 Task: Add Birch Benders Monk Fruit Sweetened Classic Maple Syrup to the cart.
Action: Mouse moved to (739, 277)
Screenshot: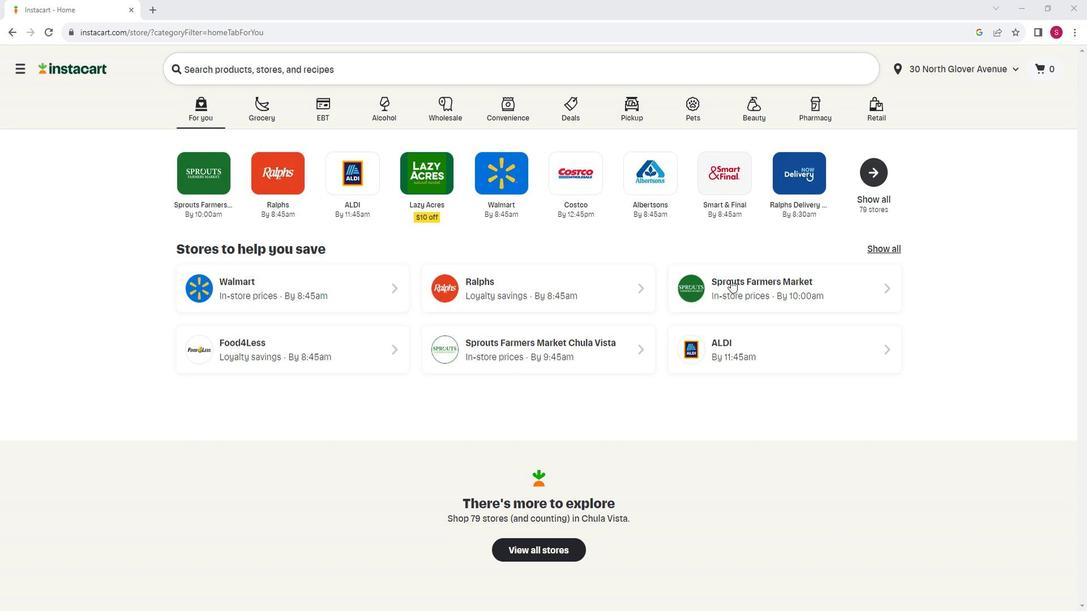 
Action: Mouse pressed left at (739, 277)
Screenshot: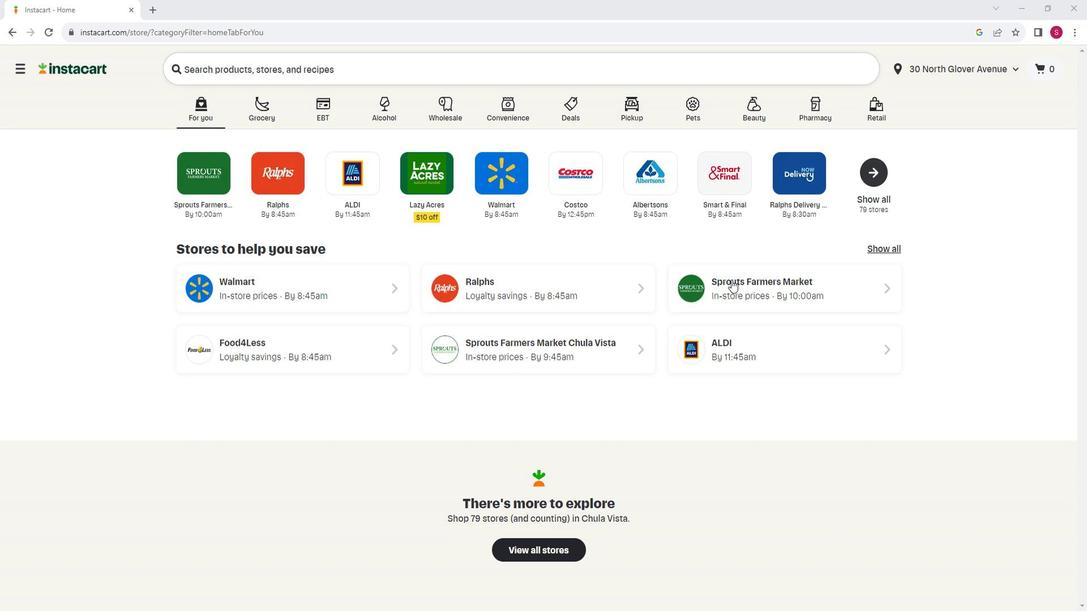 
Action: Mouse moved to (25, 467)
Screenshot: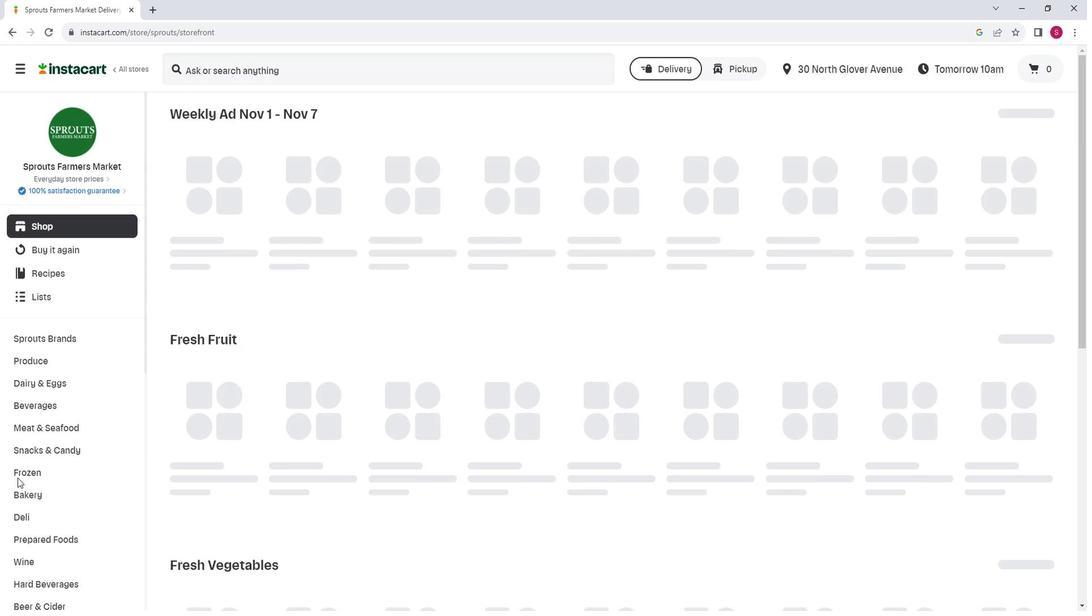 
Action: Mouse scrolled (25, 467) with delta (0, 0)
Screenshot: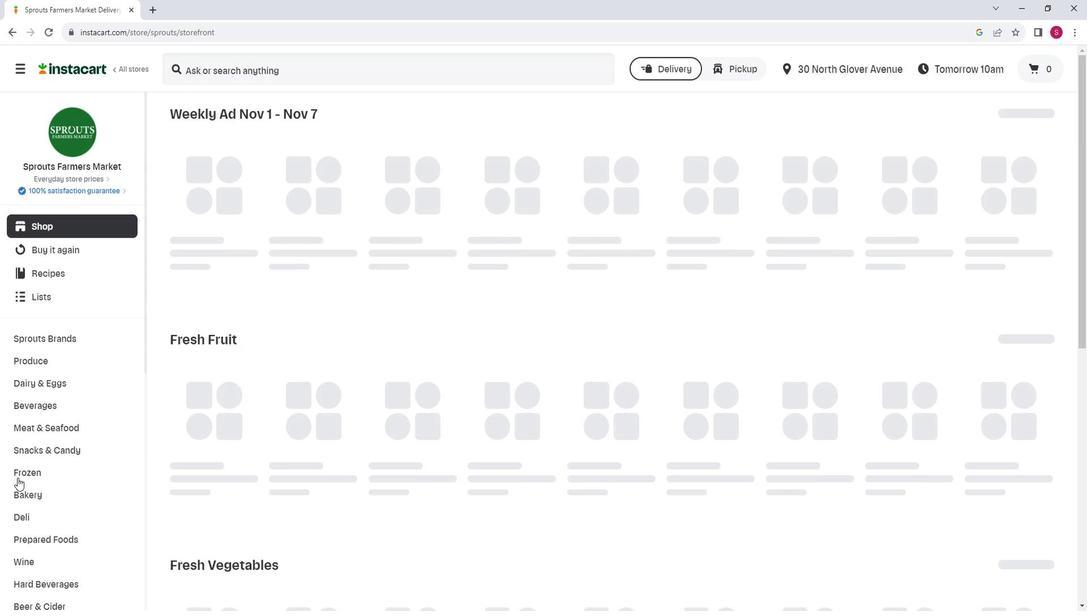 
Action: Mouse moved to (32, 467)
Screenshot: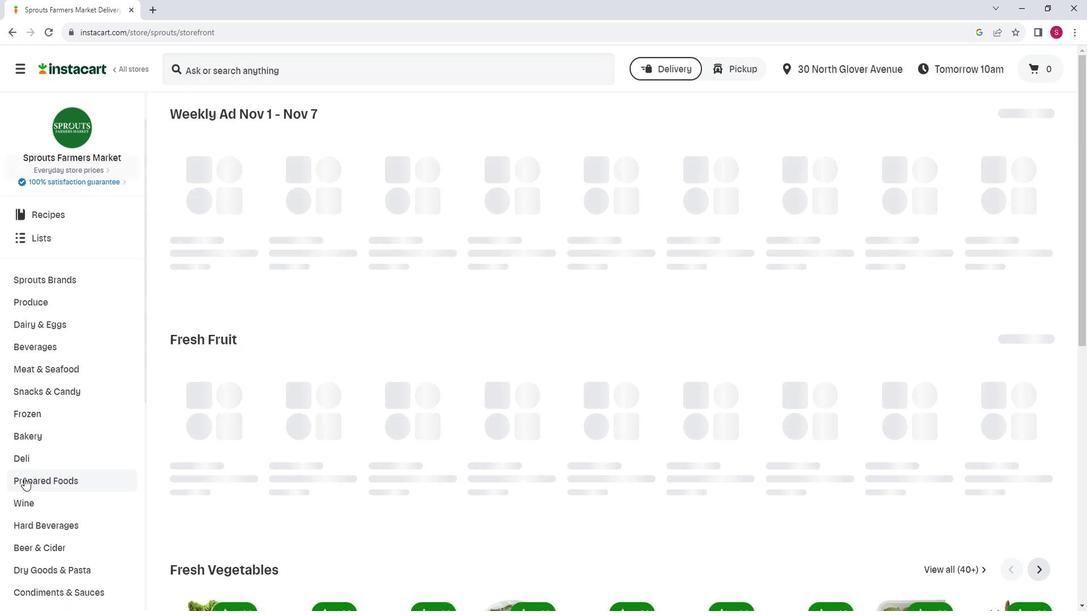 
Action: Mouse scrolled (32, 467) with delta (0, 0)
Screenshot: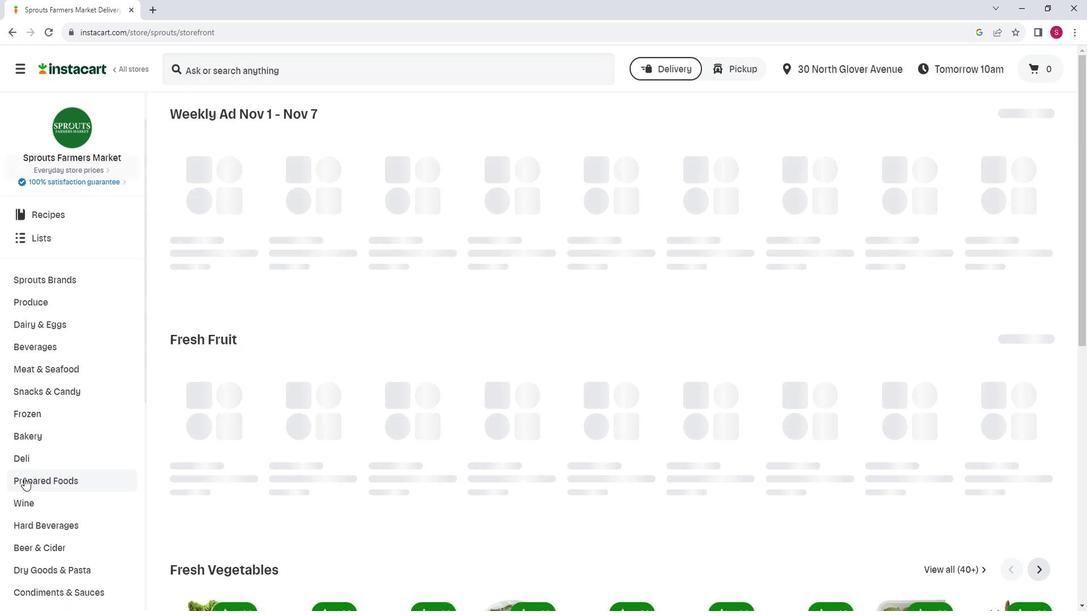
Action: Mouse moved to (61, 497)
Screenshot: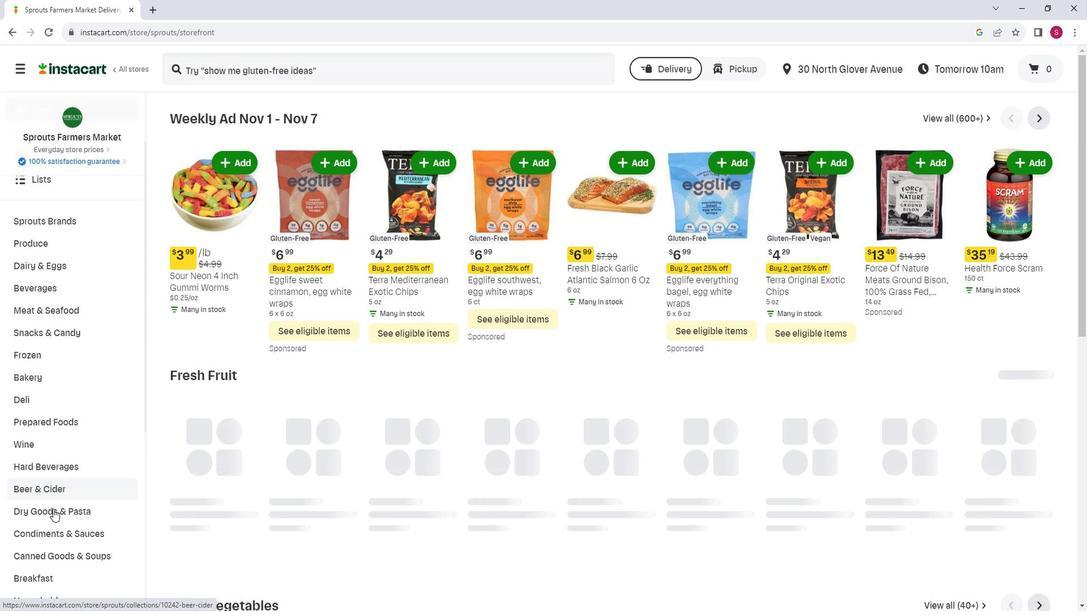 
Action: Mouse pressed left at (61, 497)
Screenshot: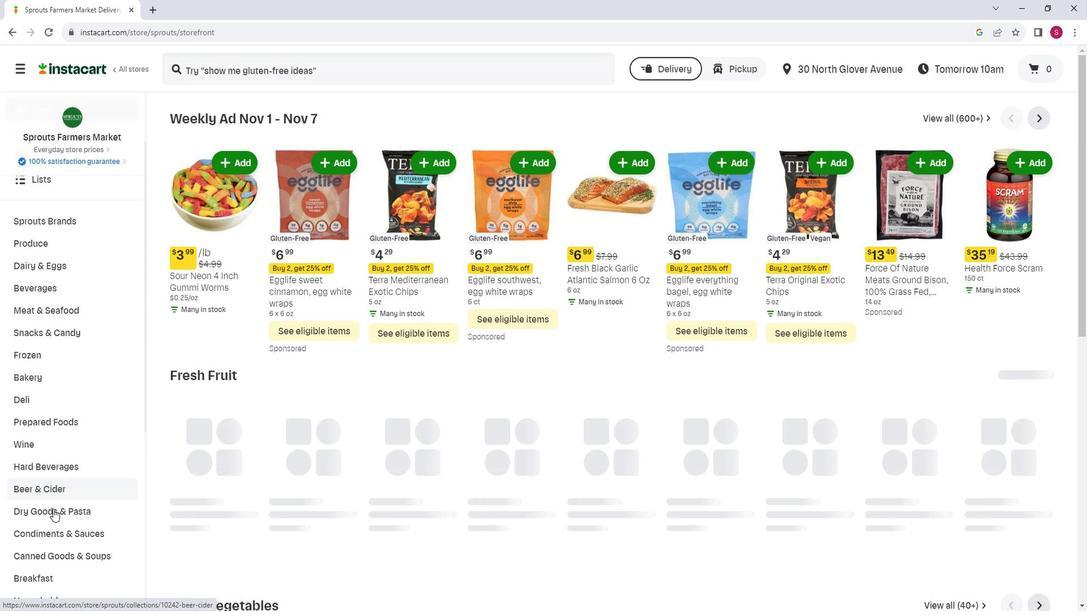 
Action: Mouse moved to (308, 148)
Screenshot: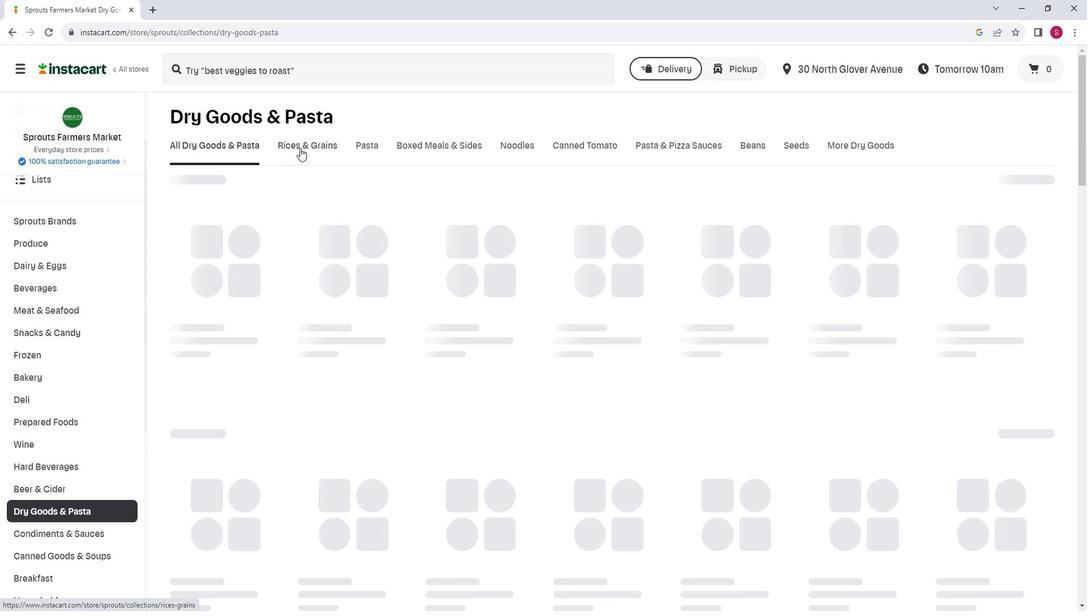
Action: Mouse pressed left at (308, 148)
Screenshot: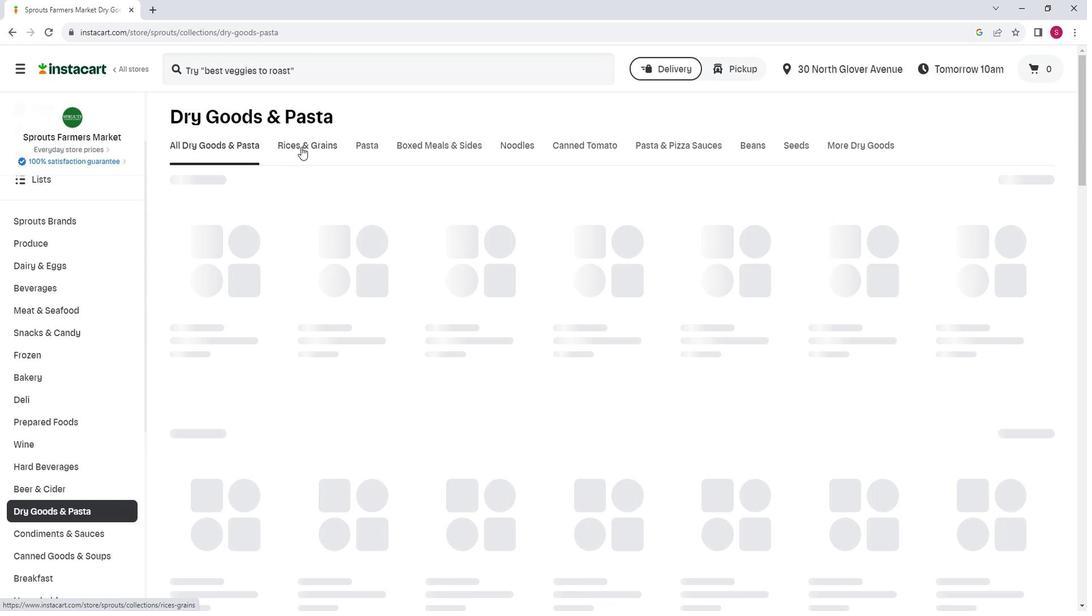 
Action: Mouse moved to (263, 192)
Screenshot: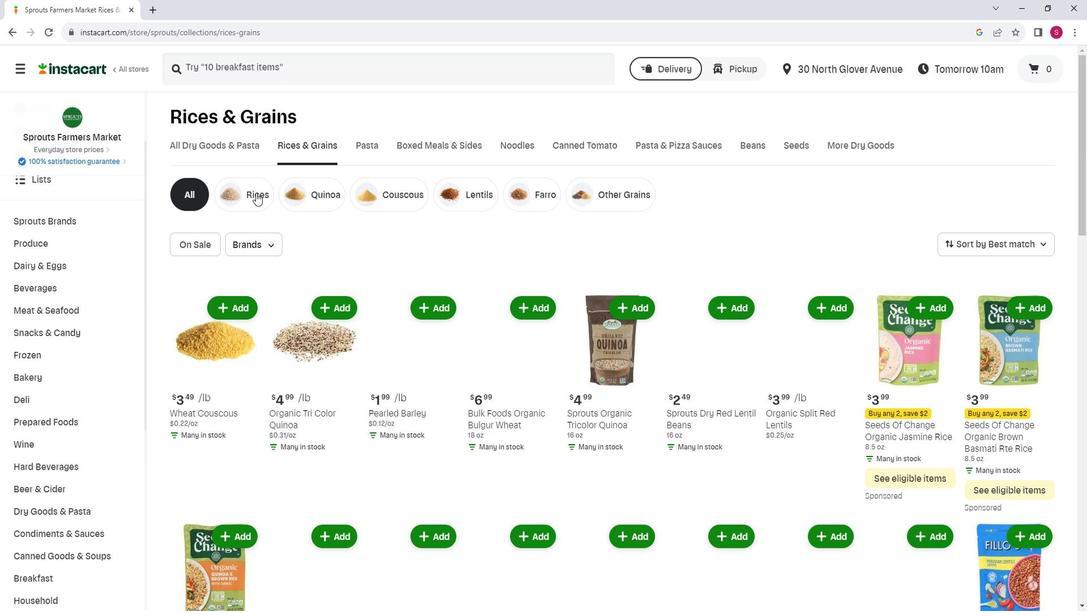 
Action: Mouse pressed left at (263, 192)
Screenshot: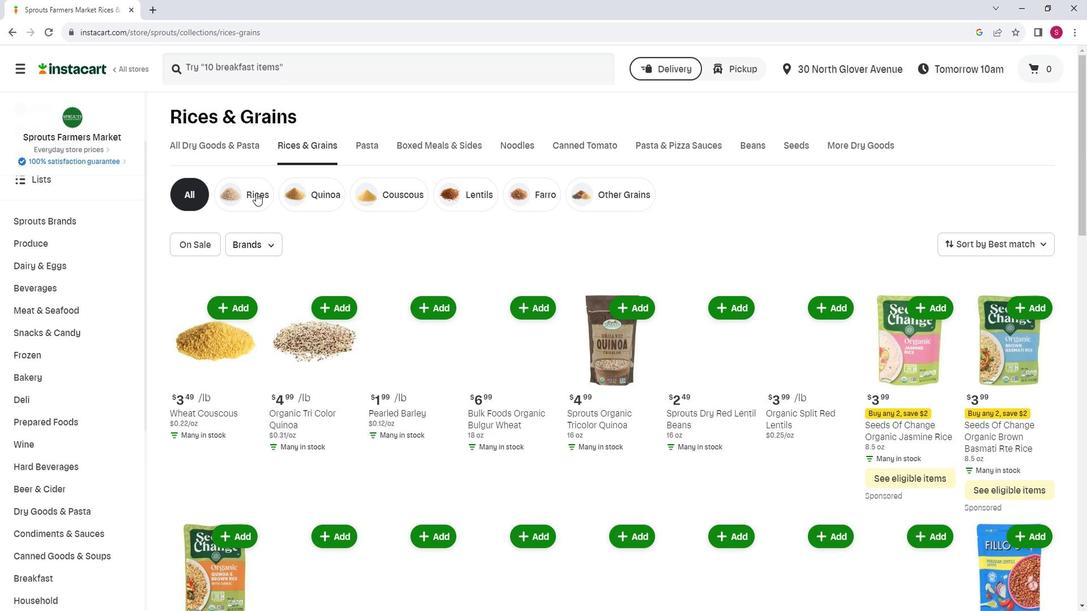 
Action: Mouse moved to (335, 357)
Screenshot: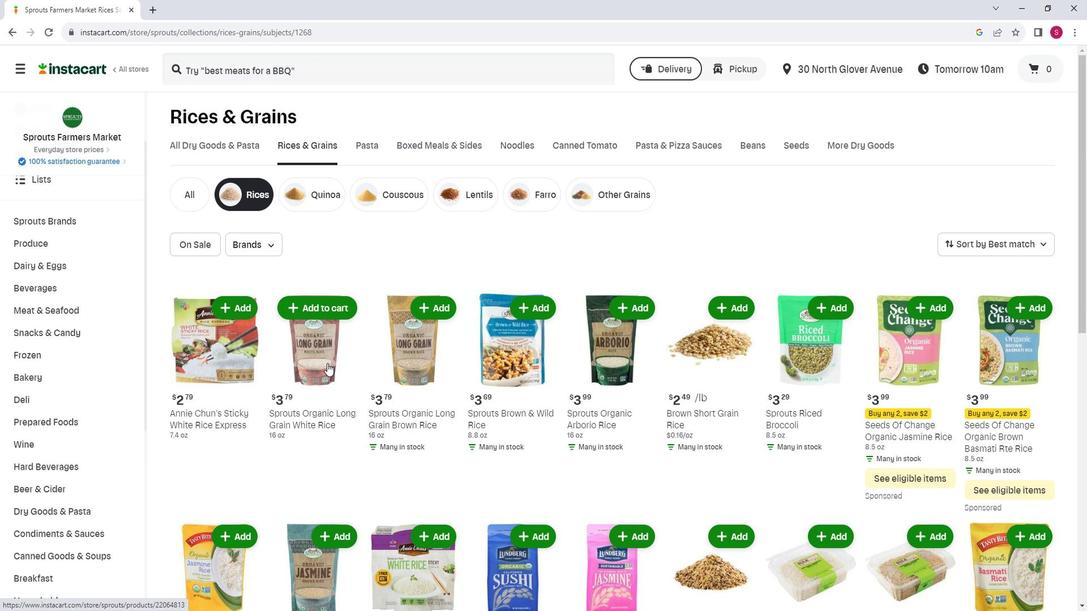 
Action: Mouse scrolled (335, 356) with delta (0, 0)
Screenshot: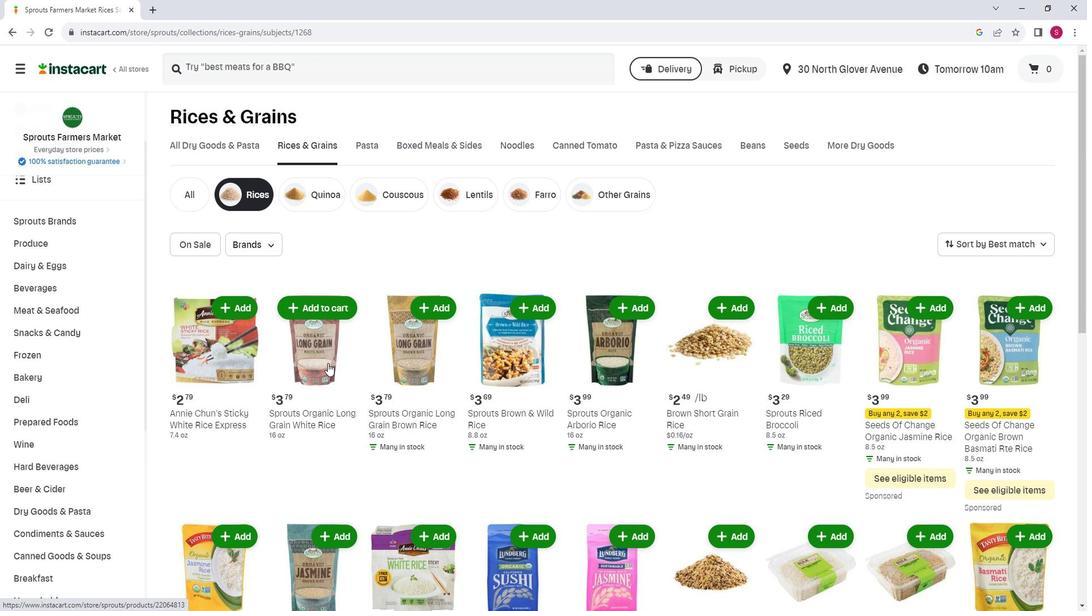 
Action: Mouse scrolled (335, 356) with delta (0, 0)
Screenshot: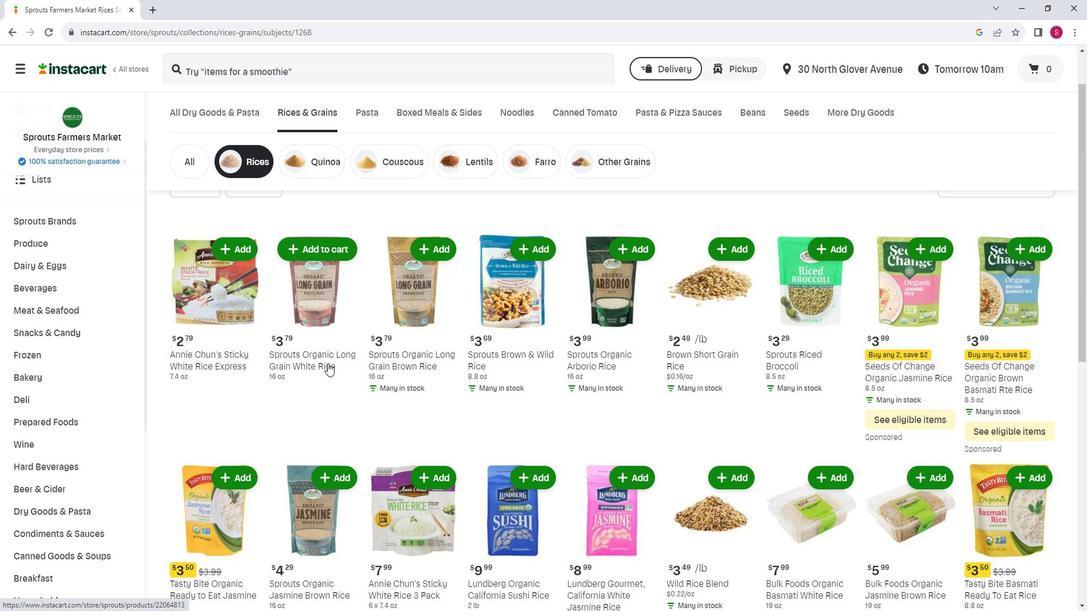 
Action: Mouse scrolled (335, 356) with delta (0, 0)
Screenshot: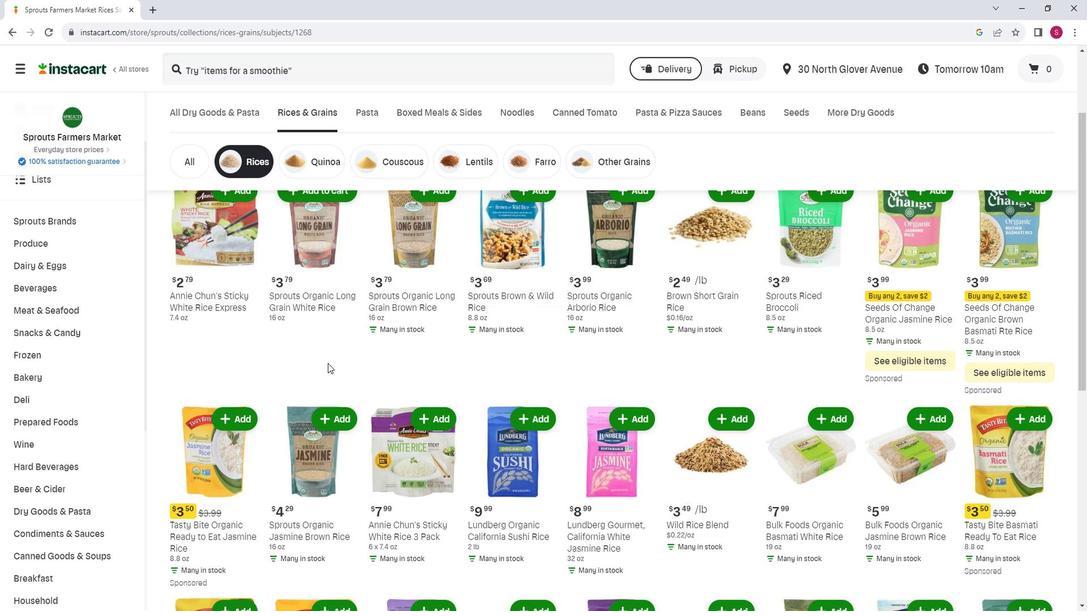 
Action: Mouse scrolled (335, 356) with delta (0, 0)
Screenshot: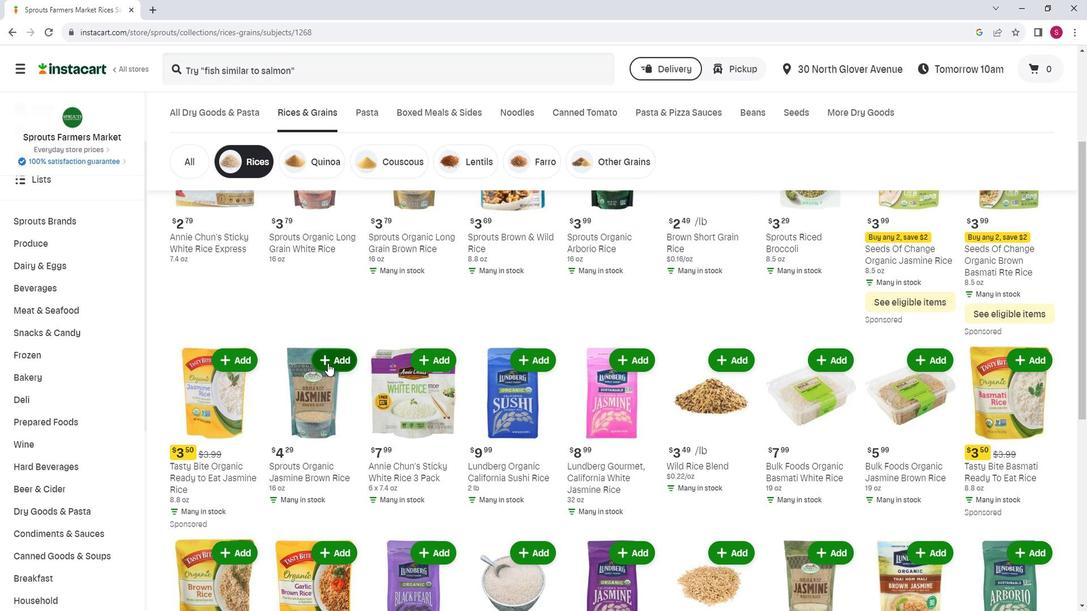 
Action: Mouse scrolled (335, 356) with delta (0, 0)
Screenshot: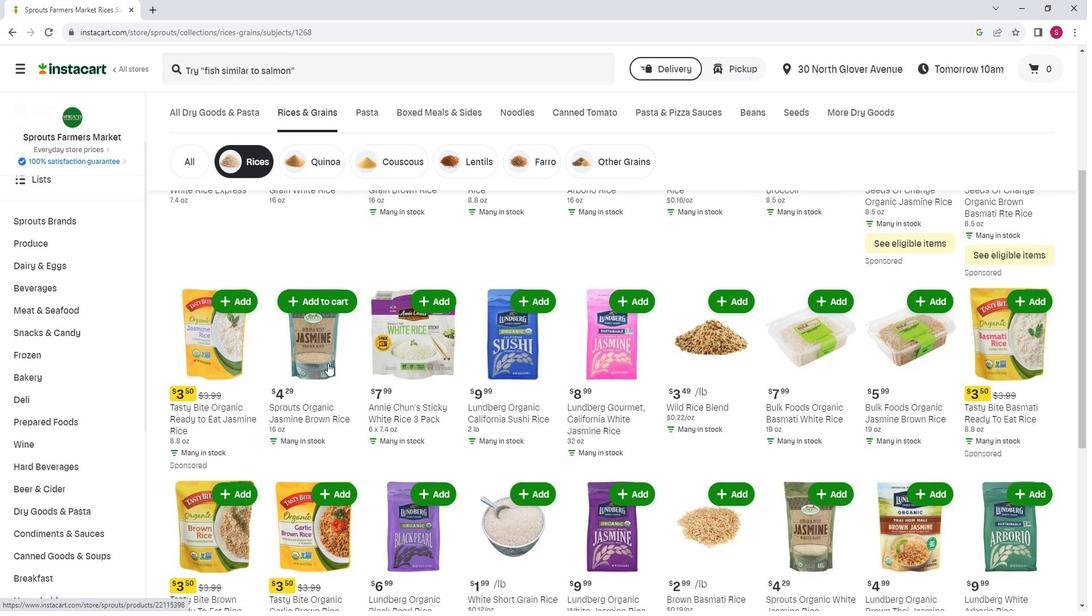 
Action: Mouse scrolled (335, 356) with delta (0, 0)
Screenshot: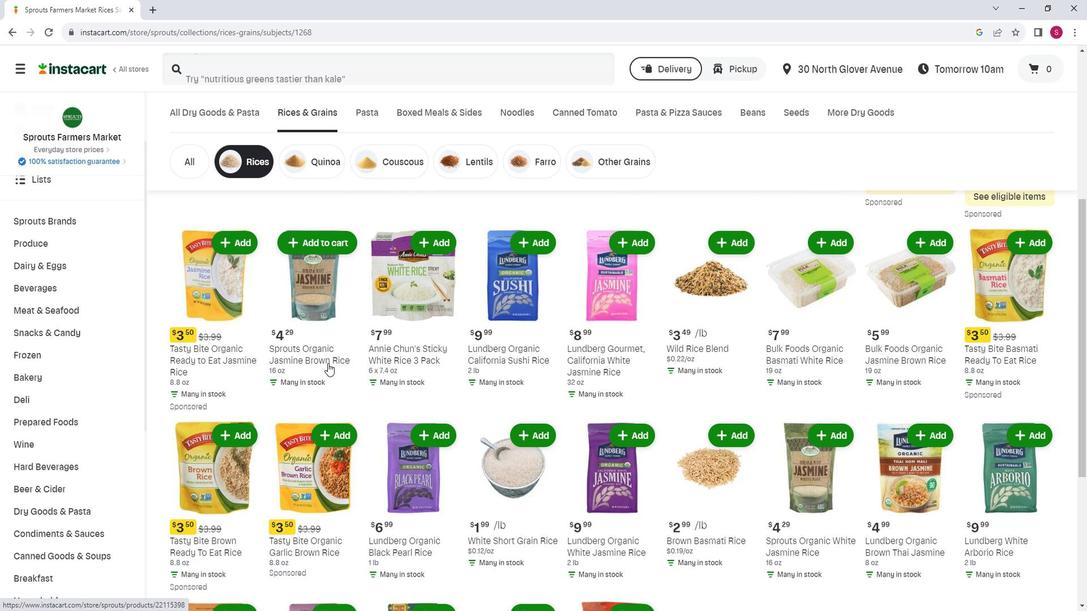 
Action: Mouse scrolled (335, 356) with delta (0, 0)
Screenshot: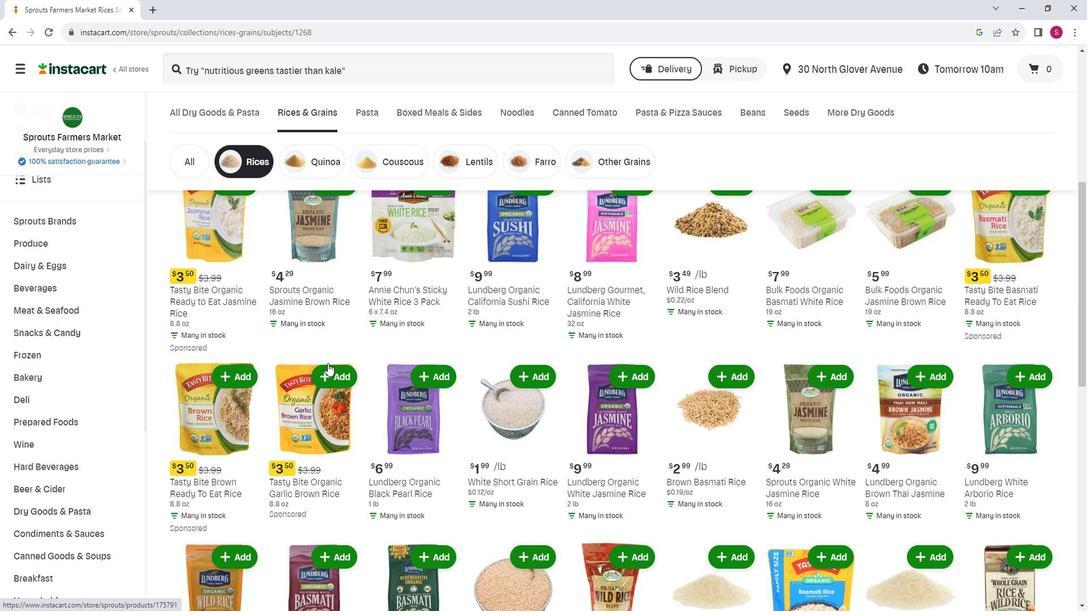 
Action: Mouse scrolled (335, 356) with delta (0, 0)
Screenshot: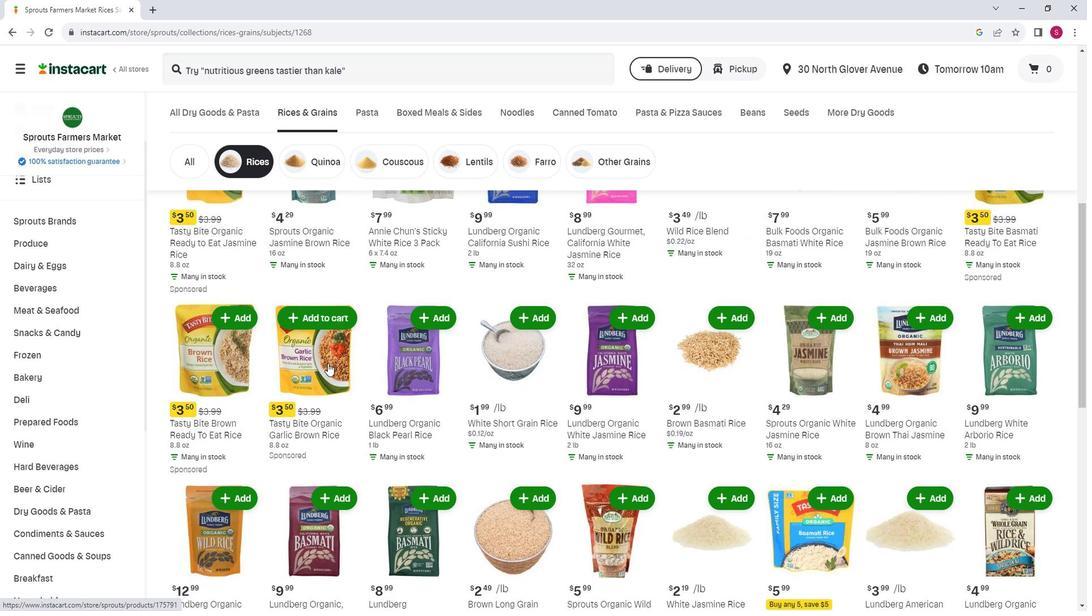 
Action: Mouse scrolled (335, 356) with delta (0, 0)
Screenshot: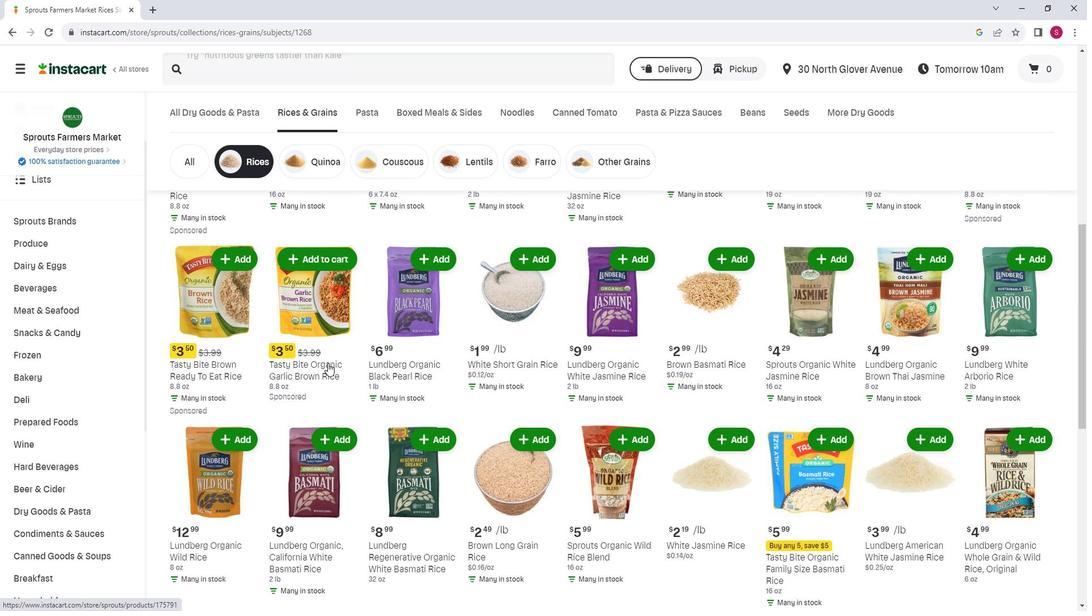 
Action: Mouse scrolled (335, 356) with delta (0, 0)
Screenshot: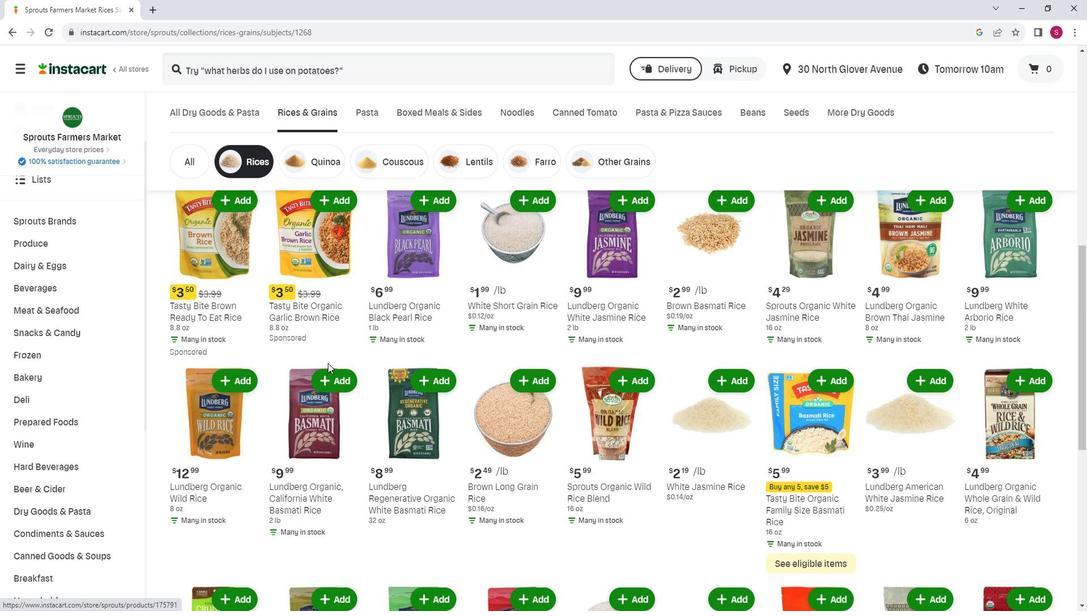 
Action: Mouse scrolled (335, 356) with delta (0, 0)
Screenshot: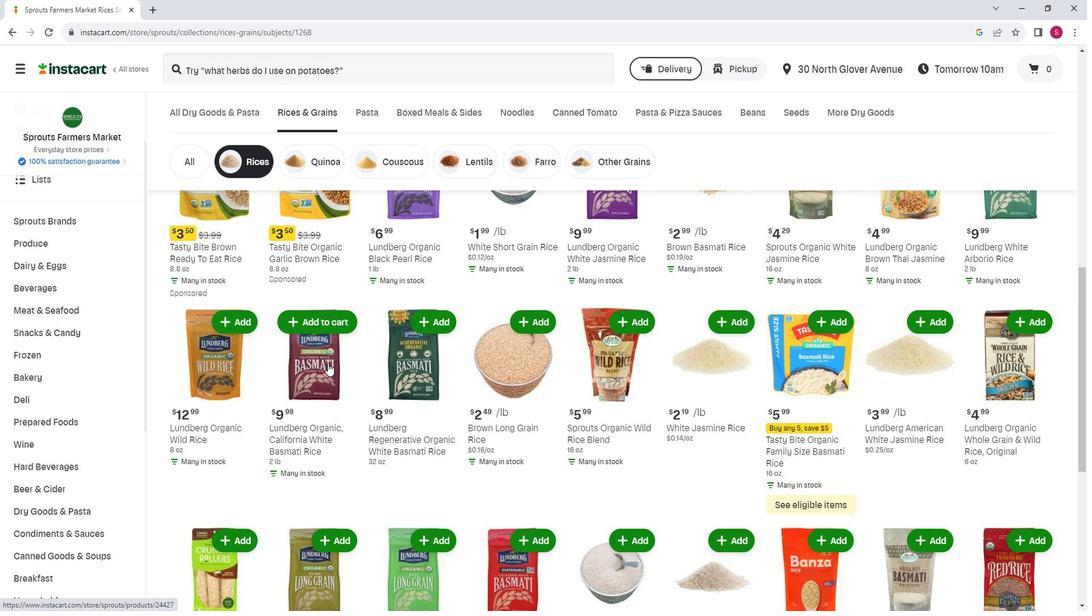 
Action: Mouse scrolled (335, 356) with delta (0, 0)
Screenshot: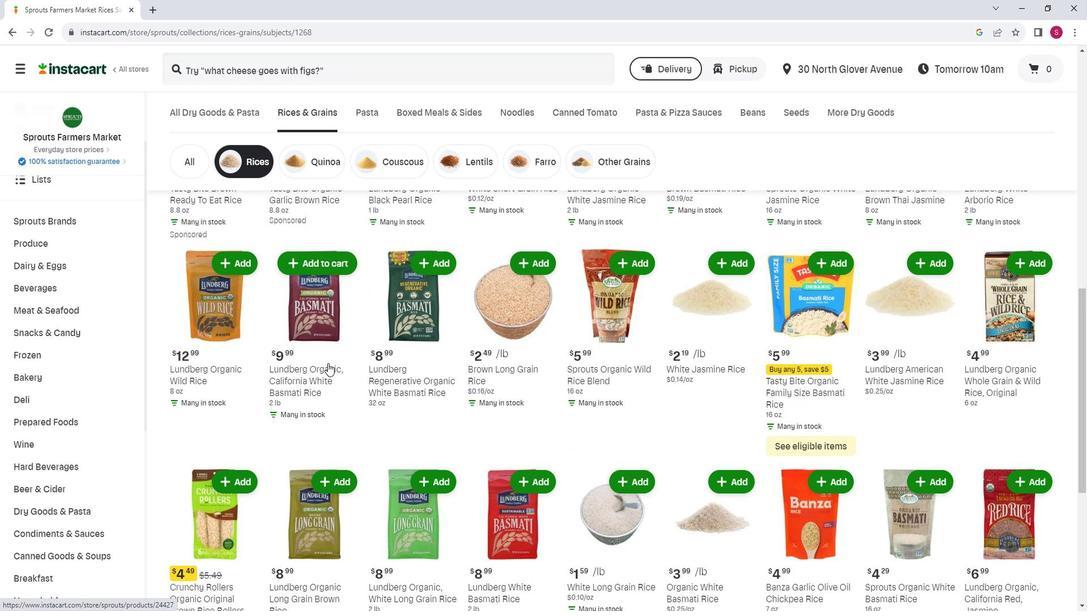 
Action: Mouse scrolled (335, 356) with delta (0, 0)
Screenshot: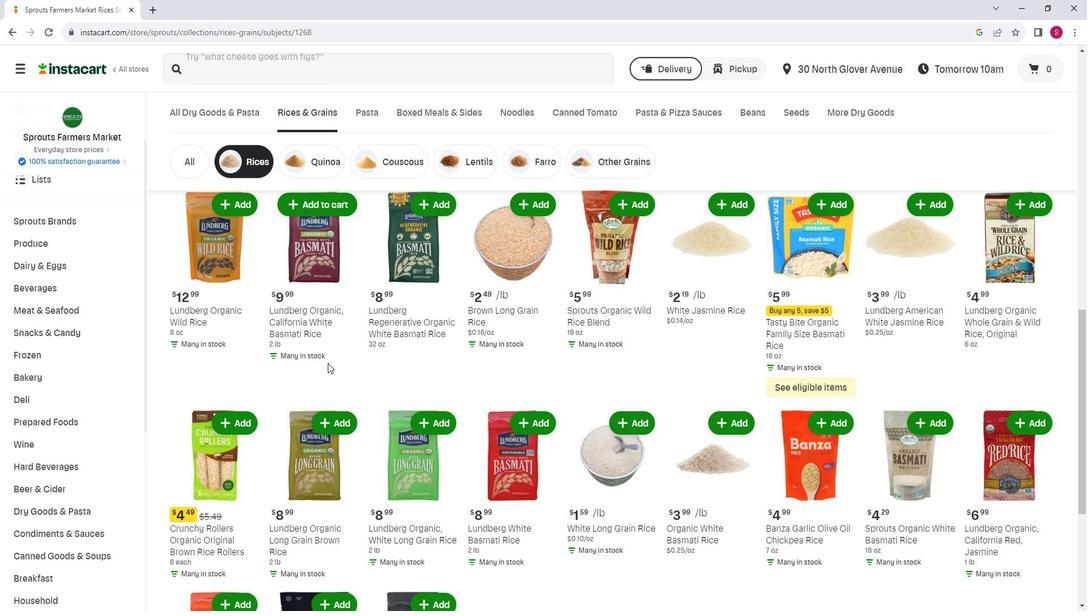 
Action: Mouse scrolled (335, 356) with delta (0, 0)
Screenshot: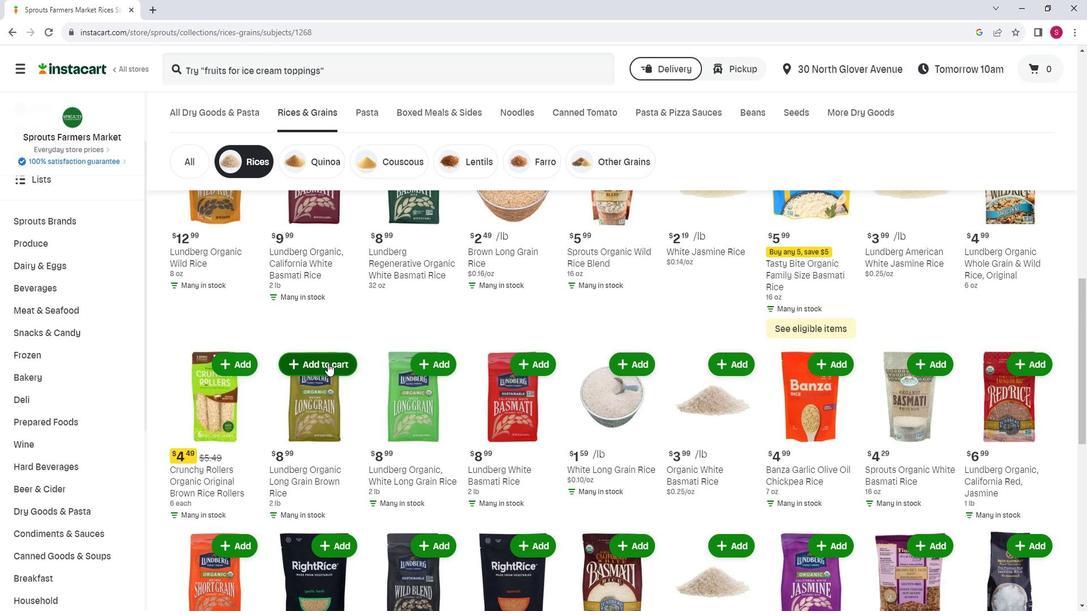 
Action: Mouse moved to (335, 359)
Screenshot: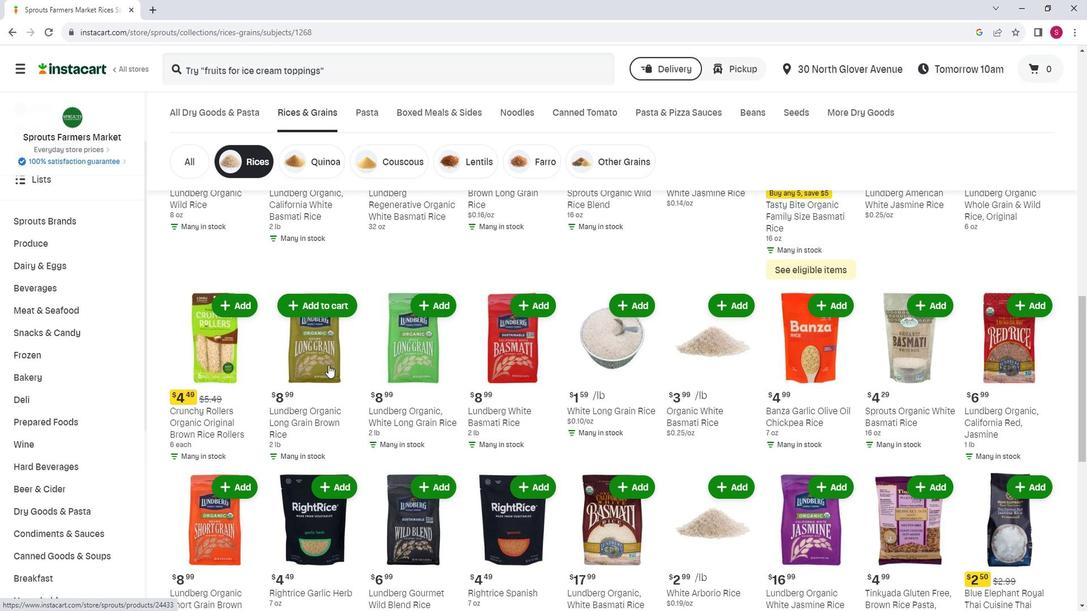 
Action: Mouse scrolled (335, 359) with delta (0, 0)
Screenshot: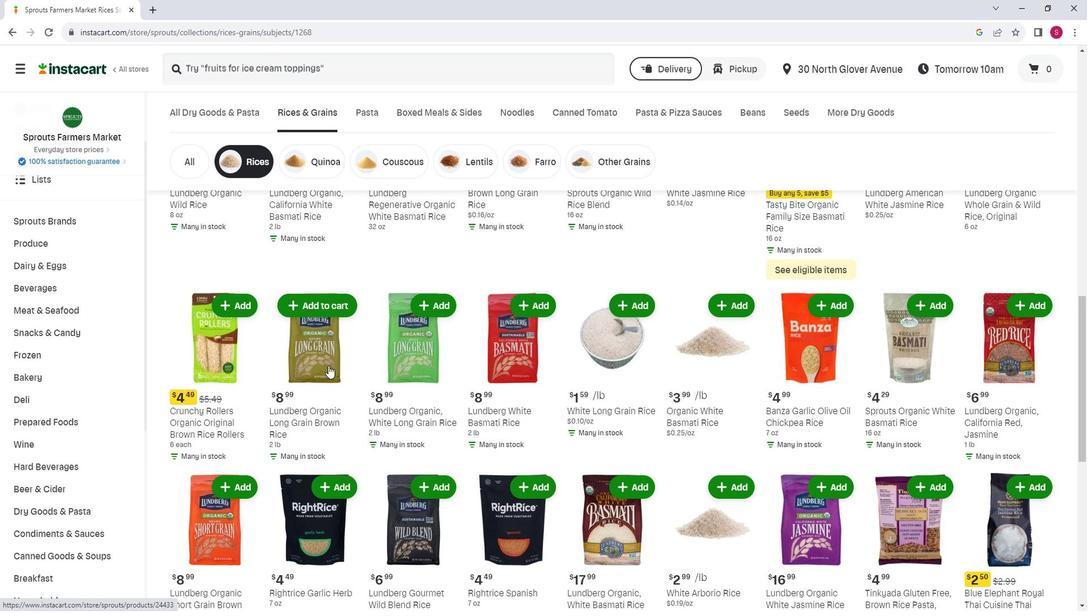 
Action: Mouse moved to (336, 359)
Screenshot: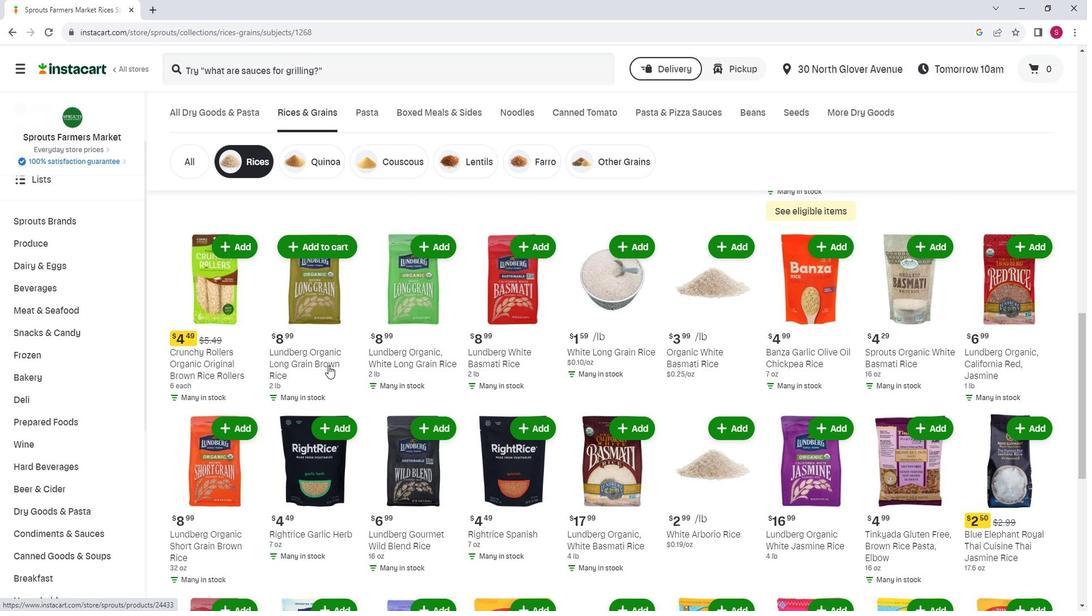 
Action: Mouse scrolled (336, 359) with delta (0, 0)
Screenshot: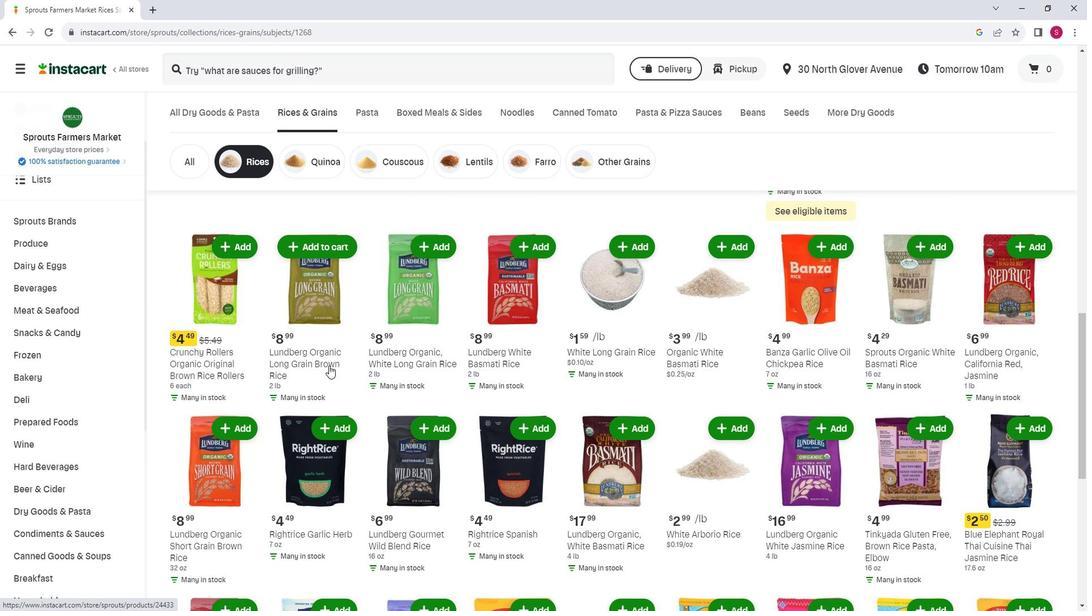 
Action: Mouse scrolled (336, 359) with delta (0, 0)
Screenshot: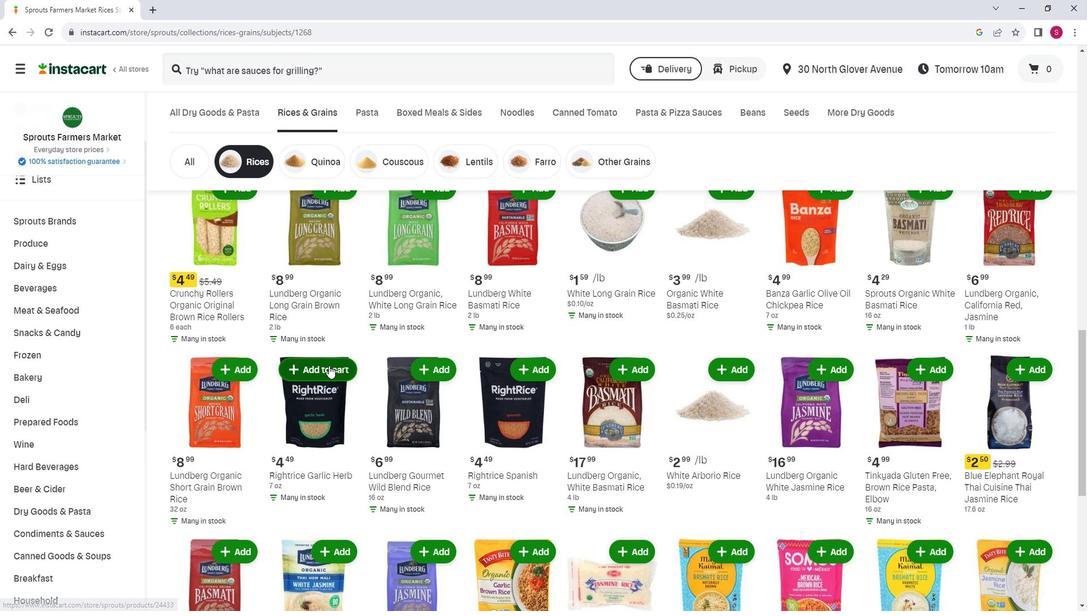
Action: Mouse scrolled (336, 359) with delta (0, 0)
Screenshot: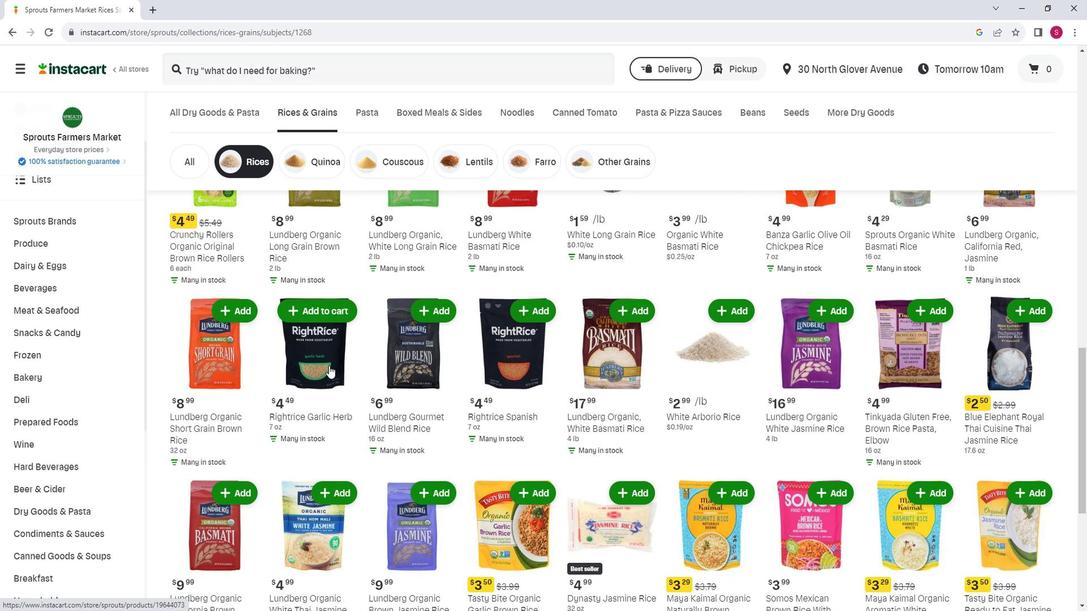 
Action: Mouse moved to (335, 358)
Screenshot: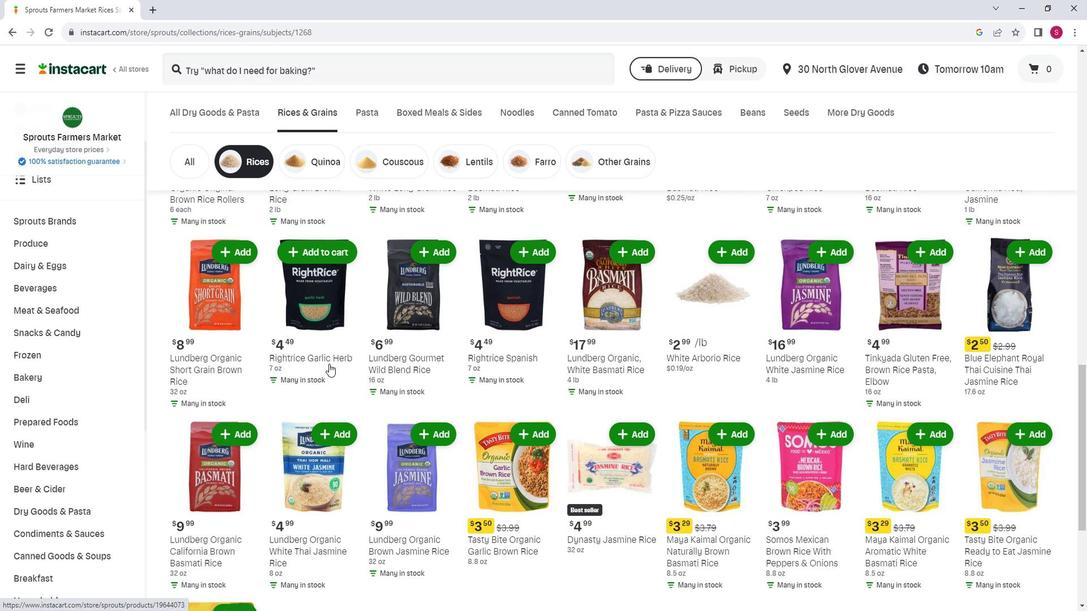
Action: Mouse scrolled (335, 358) with delta (0, 0)
Screenshot: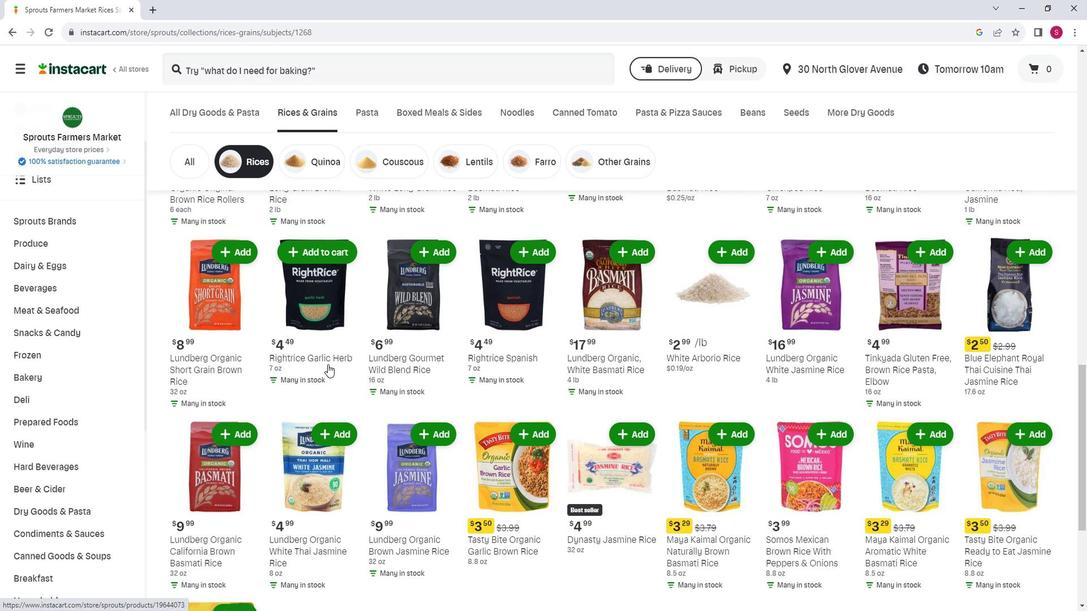 
Action: Mouse moved to (333, 361)
Screenshot: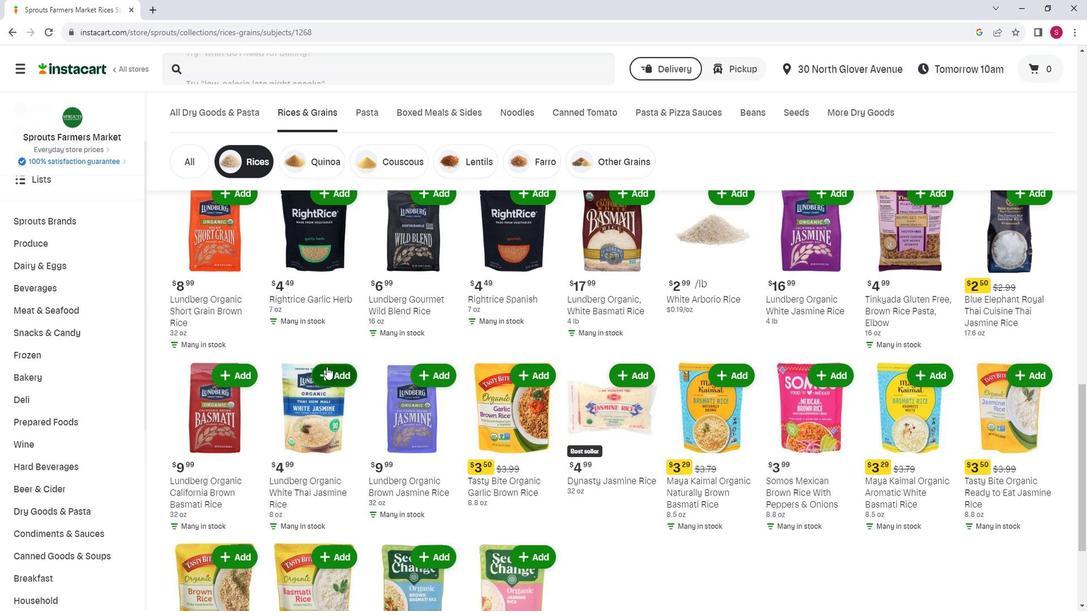 
Action: Mouse scrolled (333, 361) with delta (0, 0)
Screenshot: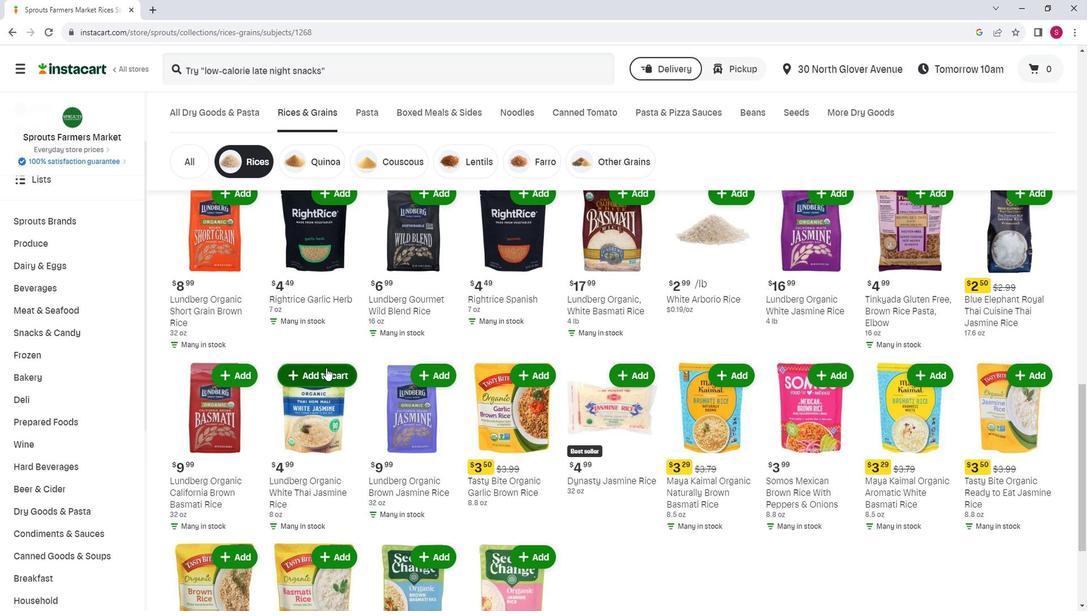 
Action: Mouse scrolled (333, 361) with delta (0, 0)
Screenshot: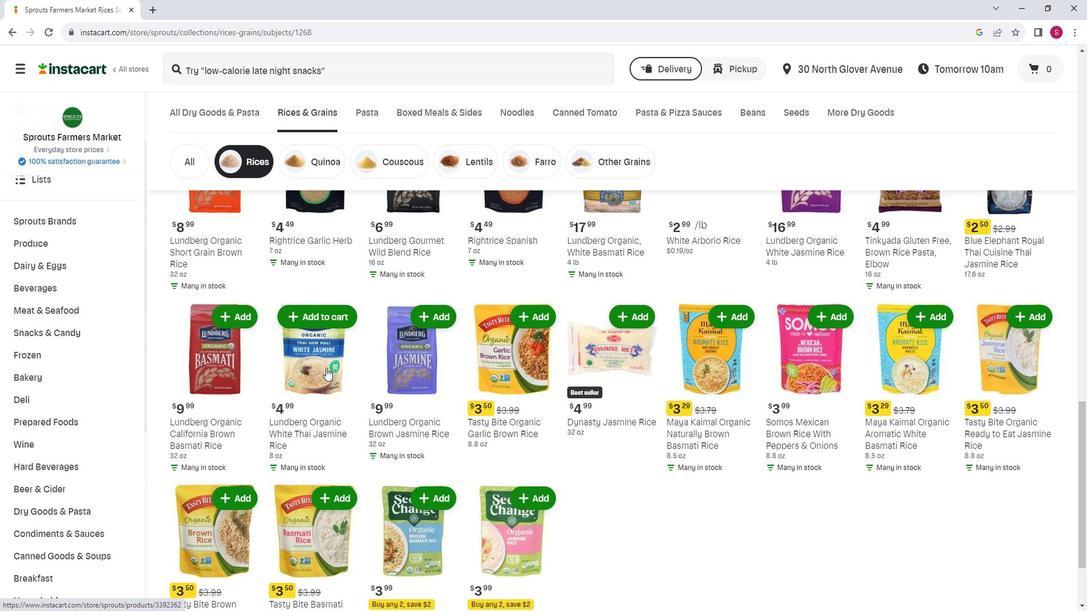 
Action: Mouse scrolled (333, 361) with delta (0, 0)
Screenshot: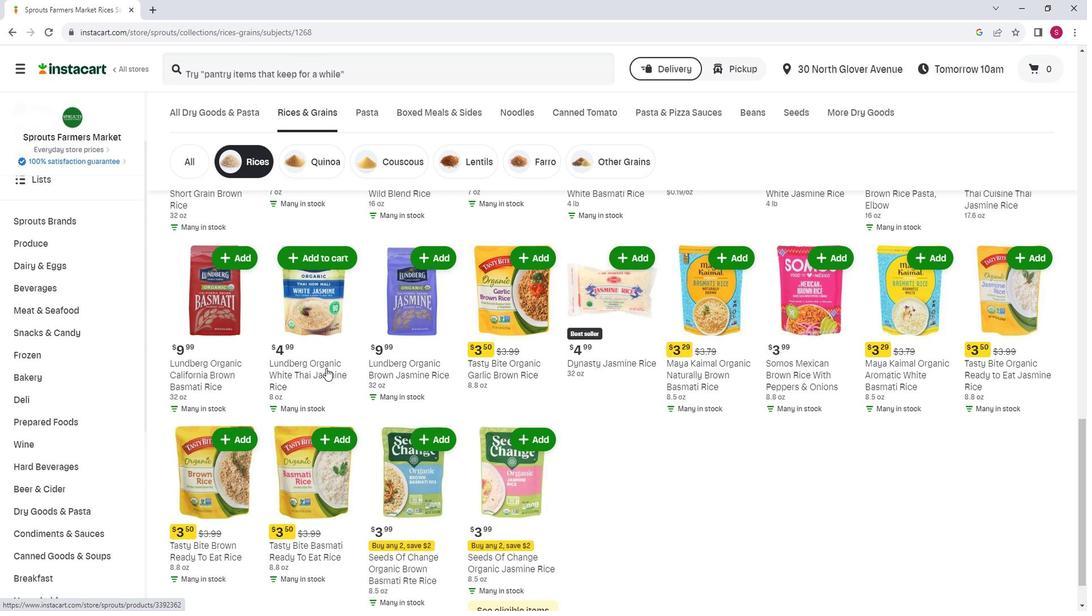
